 Task: Create a new event for a project status update meeting on the 16th at 5:30 PM.
Action: Mouse moved to (55, 83)
Screenshot: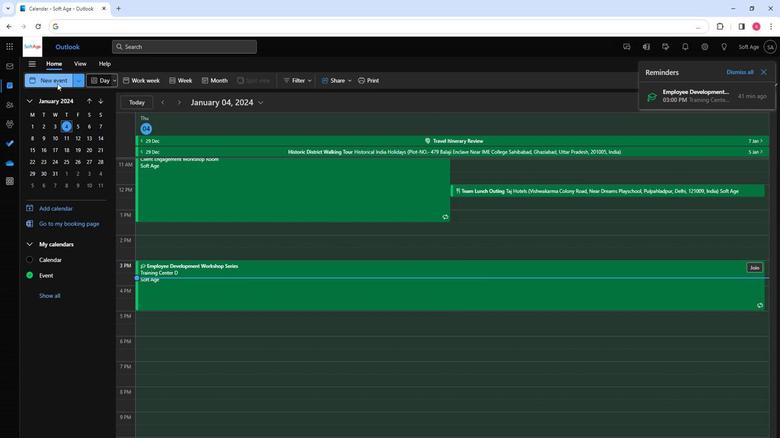
Action: Mouse pressed left at (55, 83)
Screenshot: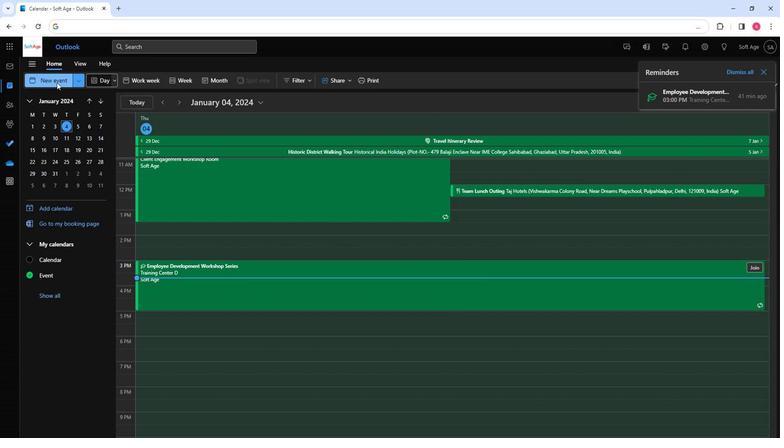 
Action: Mouse moved to (207, 139)
Screenshot: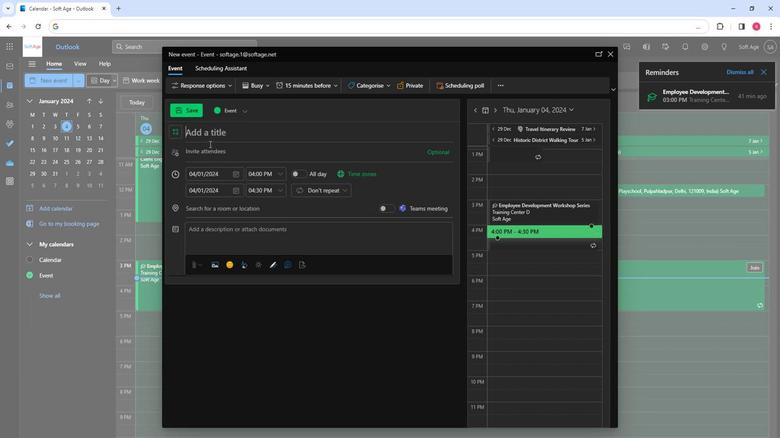
Action: Key pressed <Key.shift>Project<Key.space><Key.shift>Status<Key.space><Key.shift>Update<Key.space><Key.shift>Meeting
Screenshot: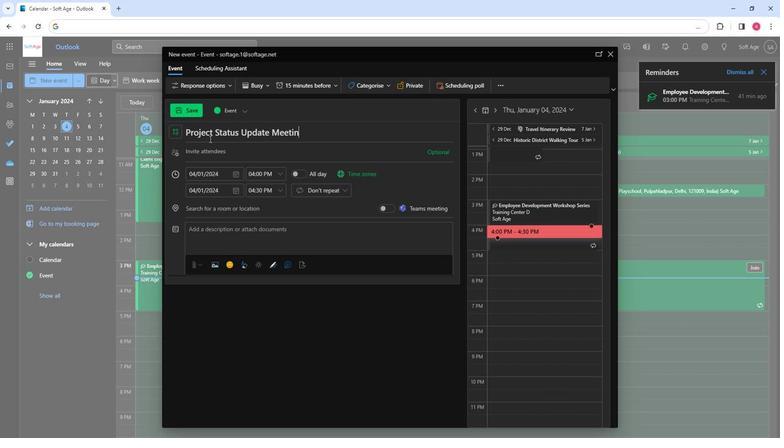 
Action: Mouse moved to (226, 145)
Screenshot: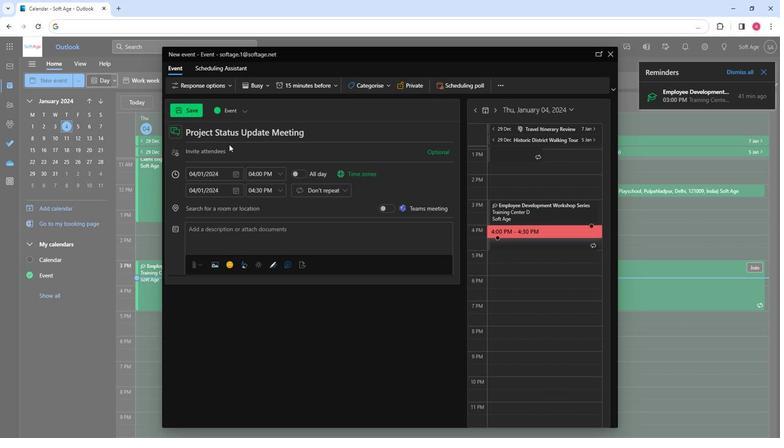
Action: Mouse pressed left at (226, 145)
Screenshot: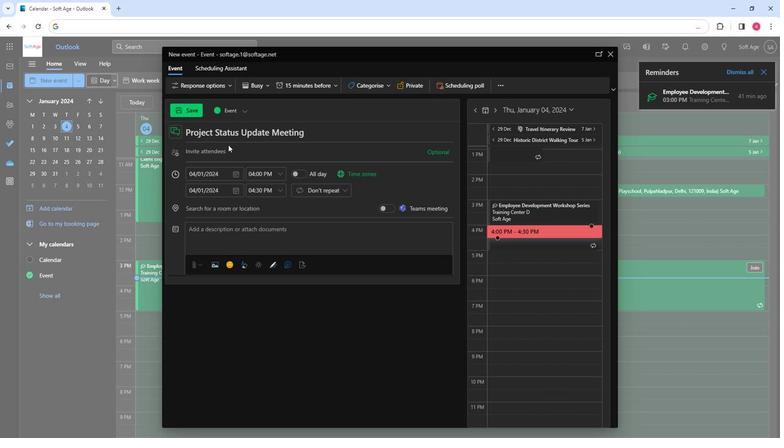 
Action: Mouse moved to (226, 154)
Screenshot: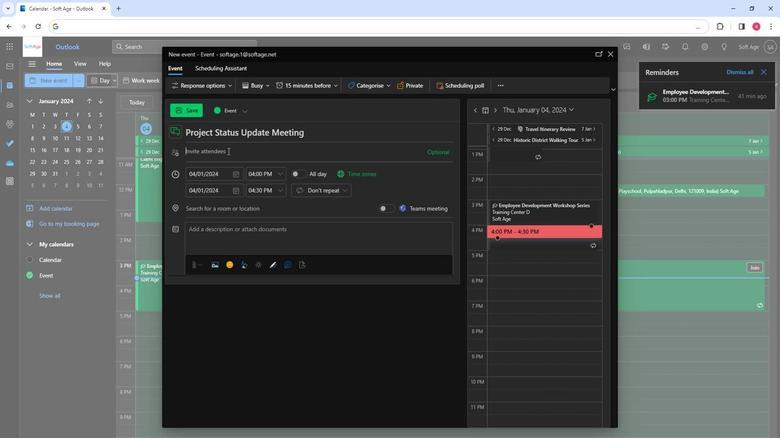 
Action: Key pressed so
Screenshot: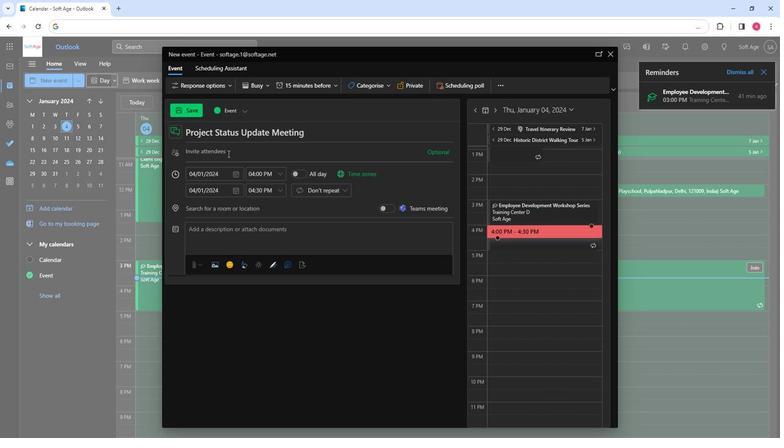 
Action: Mouse moved to (229, 182)
Screenshot: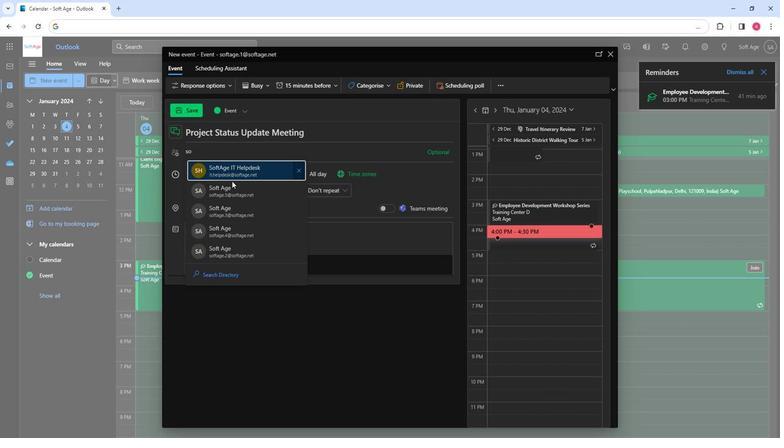 
Action: Mouse pressed left at (229, 182)
Screenshot: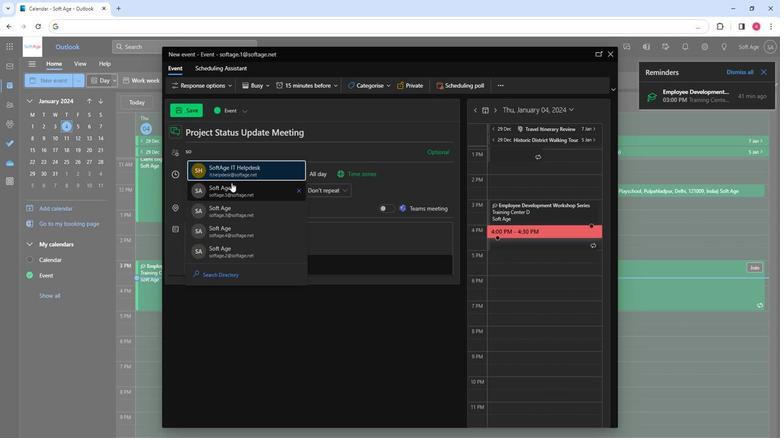 
Action: Key pressed so
Screenshot: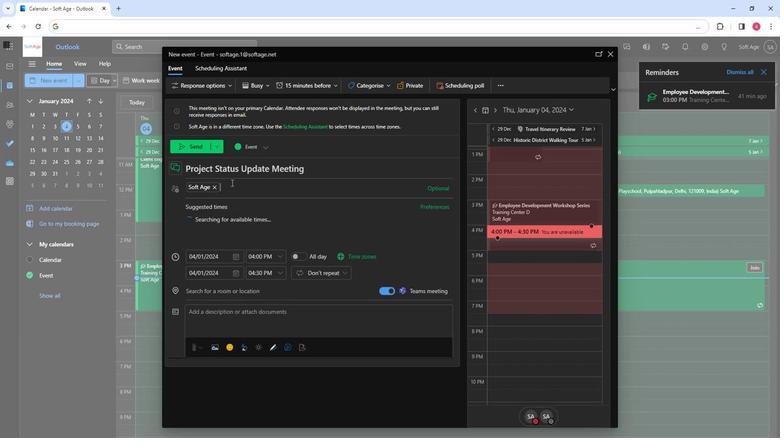 
Action: Mouse moved to (254, 255)
Screenshot: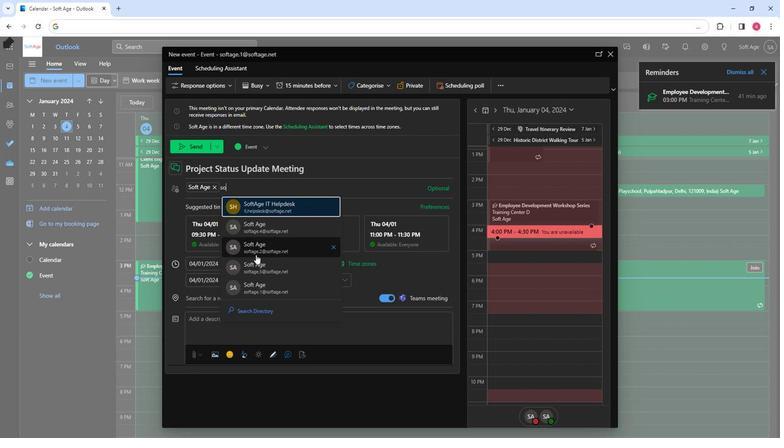 
Action: Mouse pressed left at (254, 255)
Screenshot: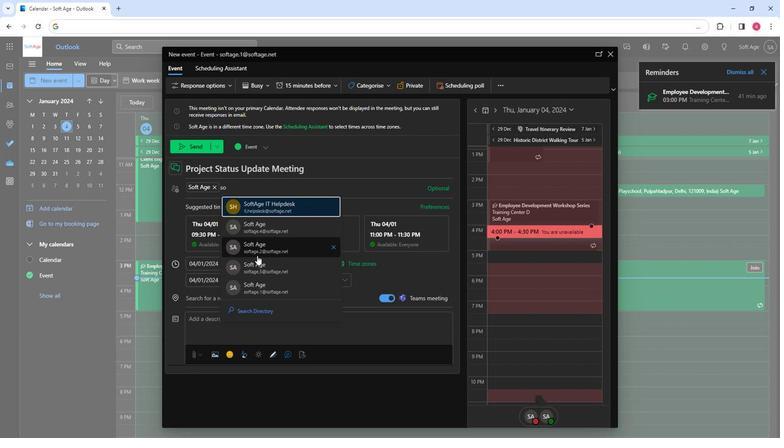 
Action: Key pressed so
Screenshot: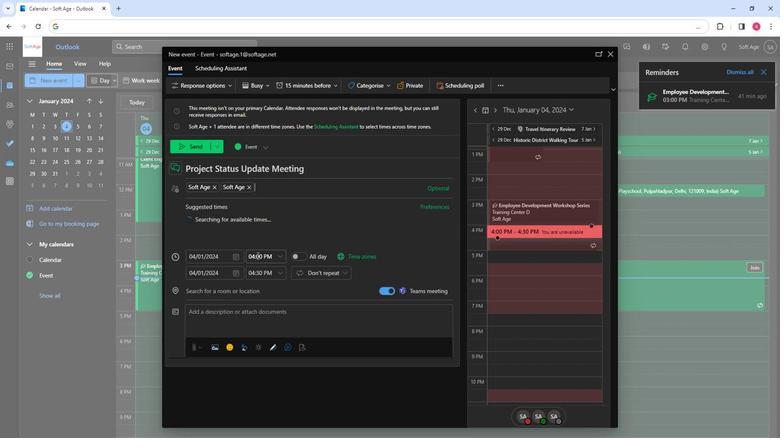 
Action: Mouse moved to (275, 271)
Screenshot: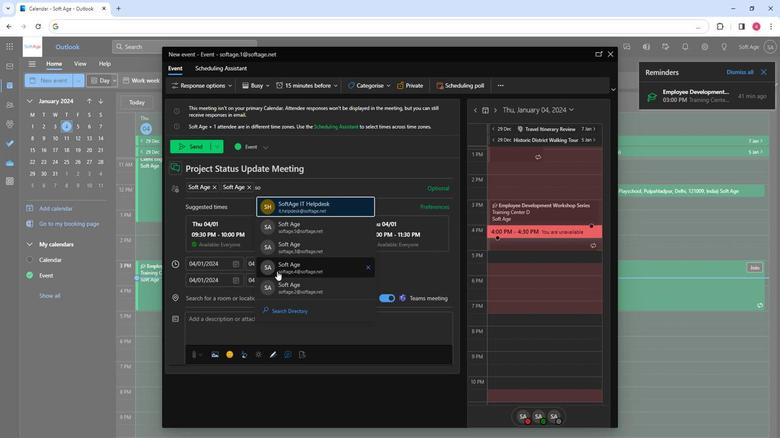 
Action: Mouse pressed left at (275, 271)
Screenshot: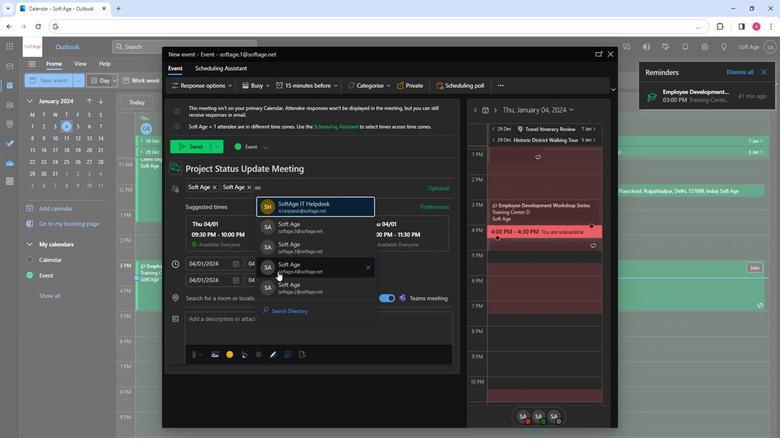 
Action: Mouse moved to (235, 263)
Screenshot: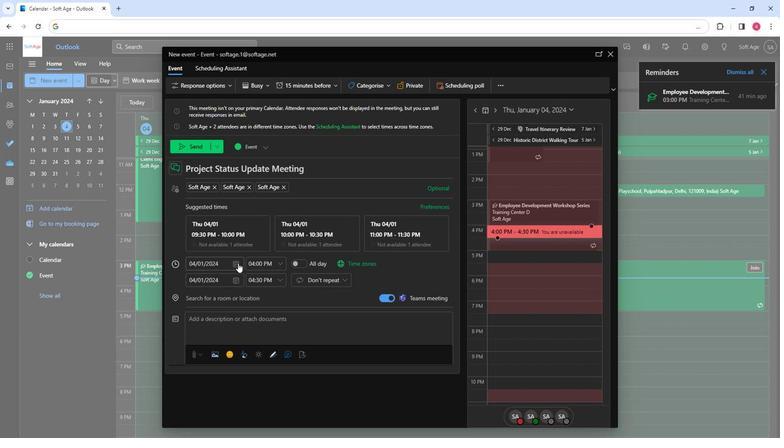 
Action: Mouse pressed left at (235, 263)
Screenshot: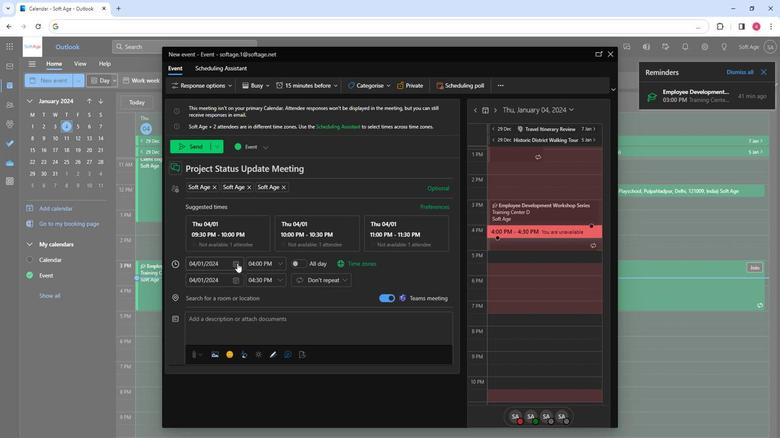 
Action: Mouse moved to (207, 329)
Screenshot: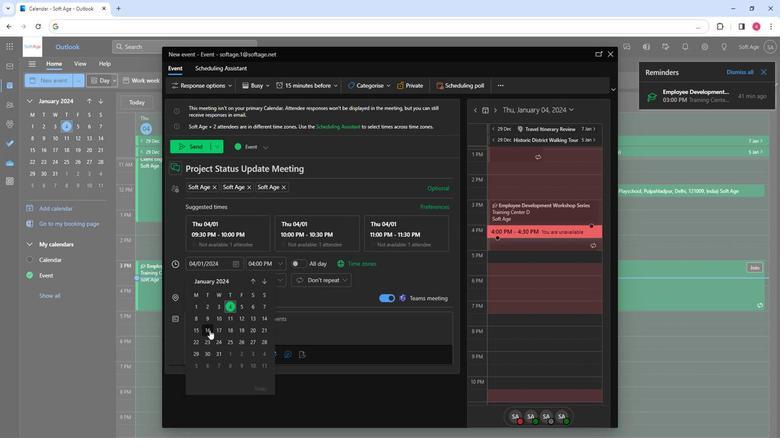 
Action: Mouse pressed left at (207, 329)
Screenshot: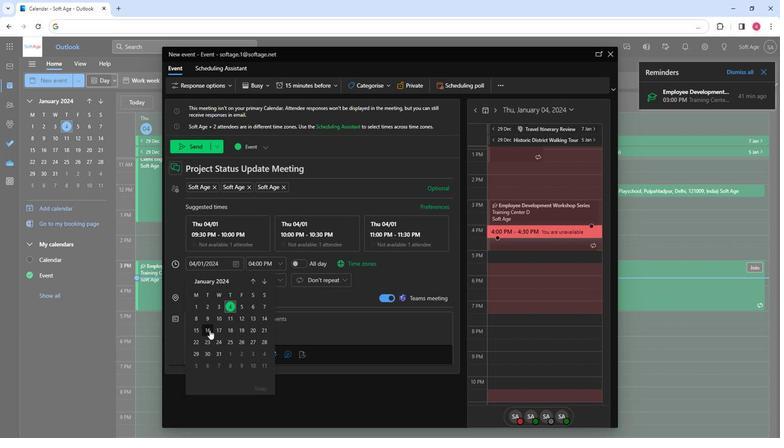 
Action: Mouse moved to (281, 263)
Screenshot: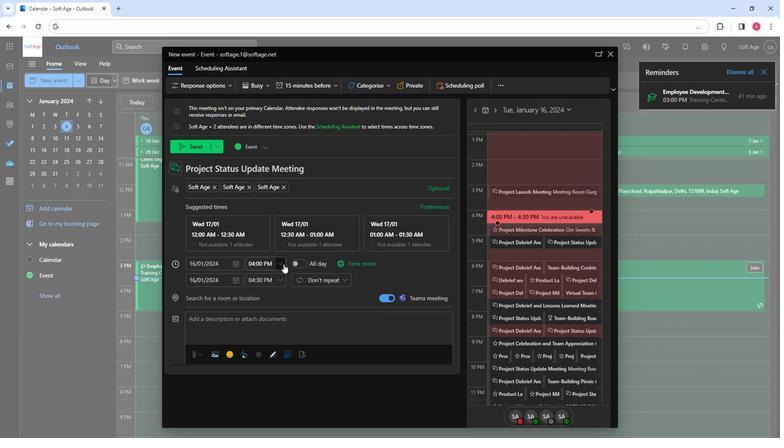 
Action: Mouse pressed left at (281, 263)
Screenshot: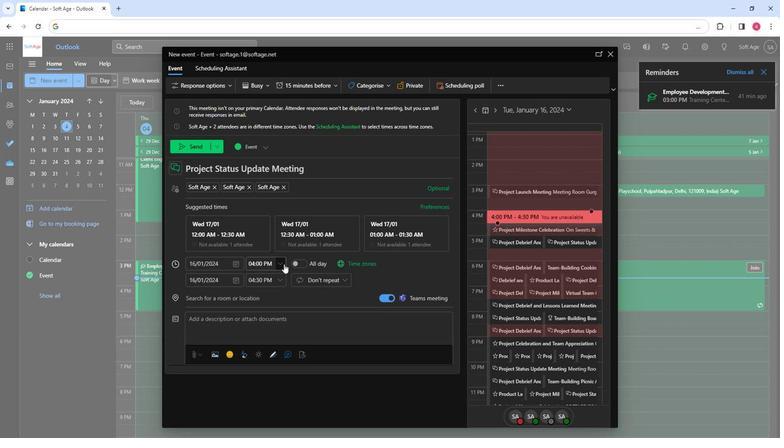 
Action: Mouse moved to (263, 321)
Screenshot: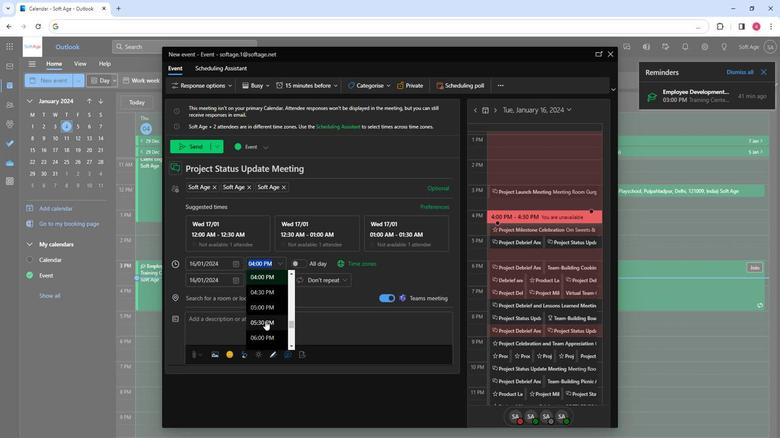 
Action: Mouse pressed left at (263, 321)
Screenshot: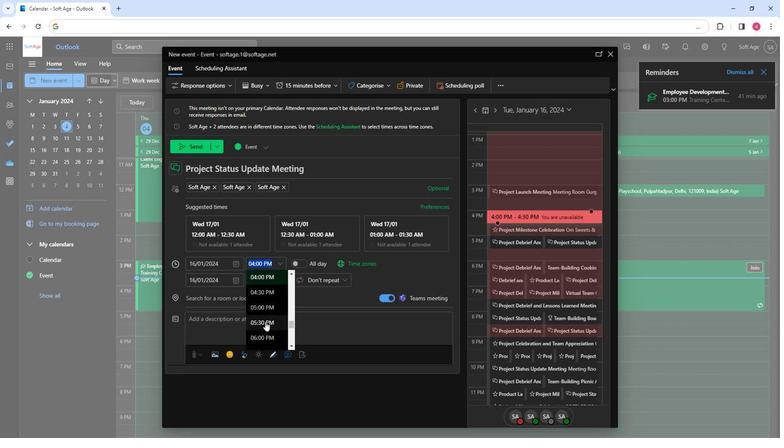 
Action: Mouse moved to (231, 295)
Screenshot: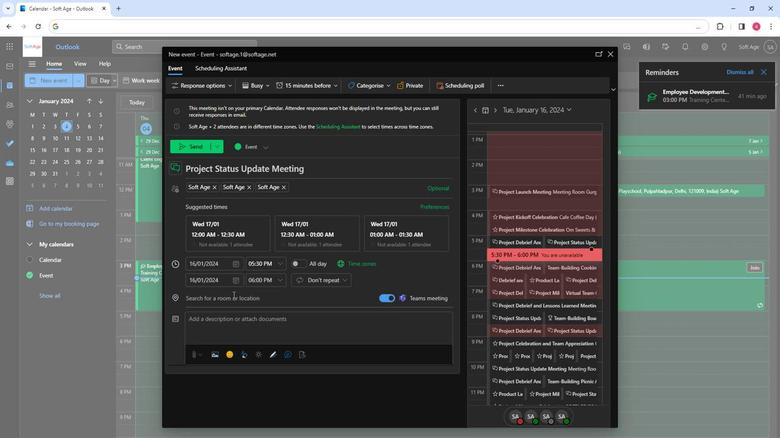 
Action: Mouse pressed left at (231, 295)
Screenshot: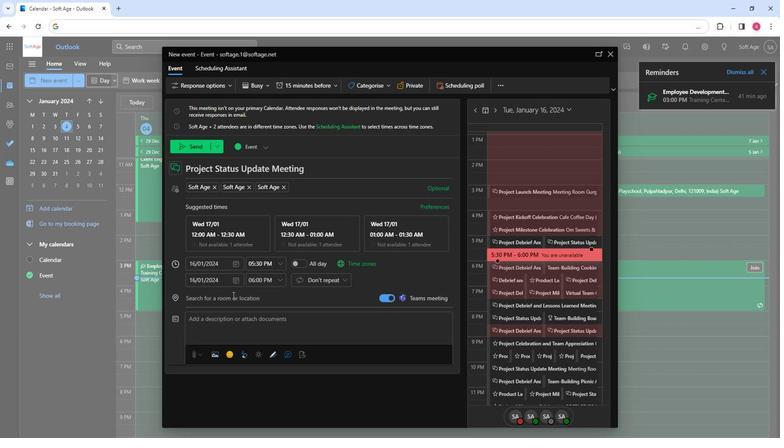 
Action: Mouse moved to (251, 217)
Screenshot: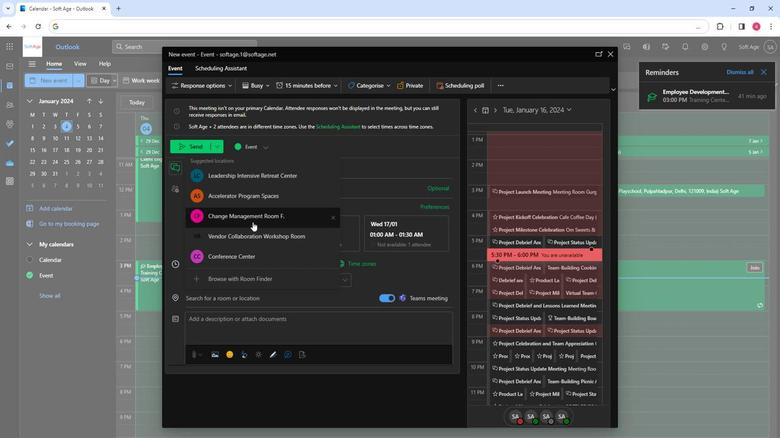 
Action: Mouse pressed left at (251, 217)
Screenshot: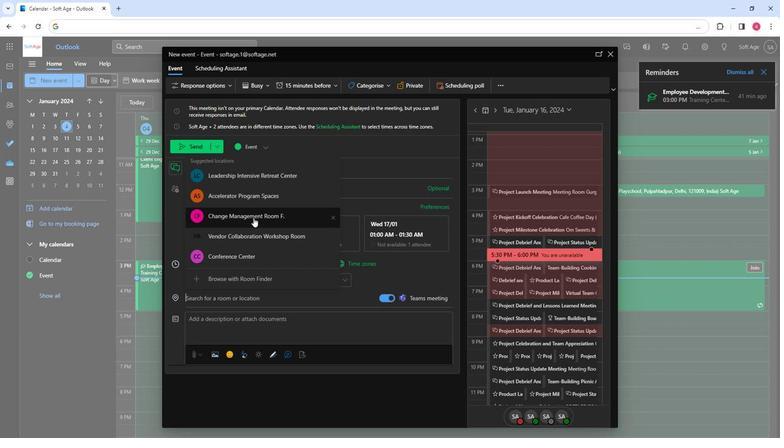 
Action: Mouse moved to (200, 322)
Screenshot: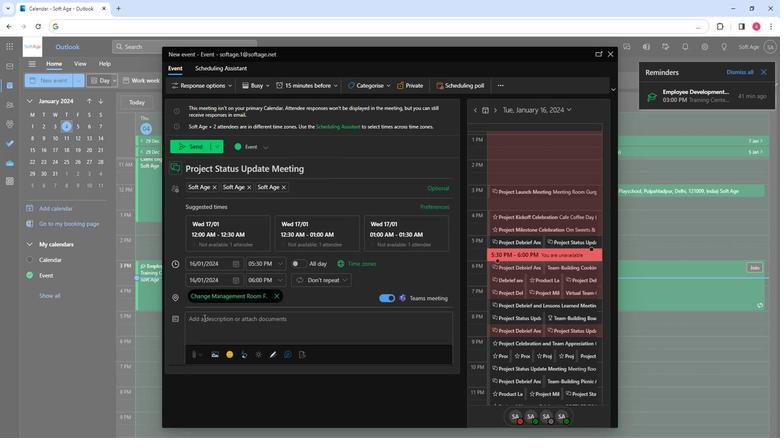 
Action: Mouse pressed left at (200, 322)
Screenshot: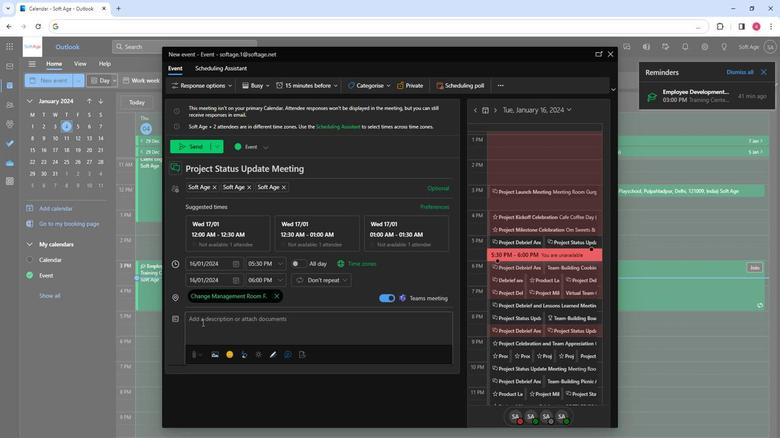 
Action: Key pressed <Key.shift>Conduct<Key.space>an<Key.space>insightful<Key.space>project<Key.space>status<Key.space>meeting.<Key.space><Key.shift>Review<Key.space>milestones,<Key.space>discuss<Key.space>challenges,<Key.space>and<Key.space>collaboratively<Key.space>strategize<Key.space>to<Key.space>ensure<Key.space>alignment<Key.space>with<Key.space>project<Key.space>goals,<Key.space>fostering<Key.space>effecitve<Key.space>communication<Key.space>and<Key.space>team<Key.space>coordination.
Screenshot: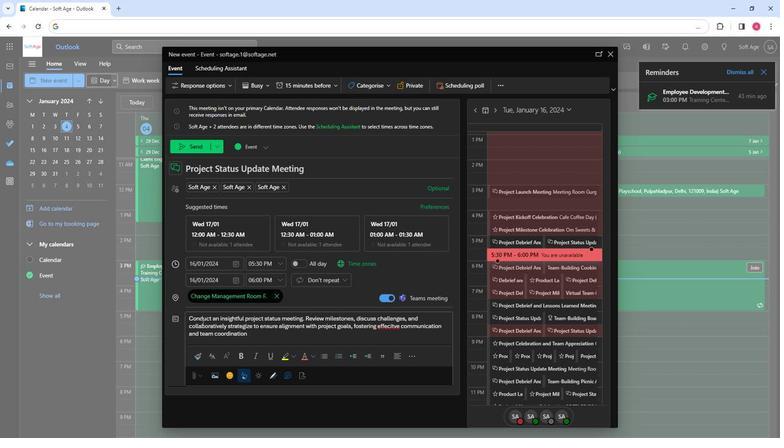
Action: Mouse moved to (384, 327)
Screenshot: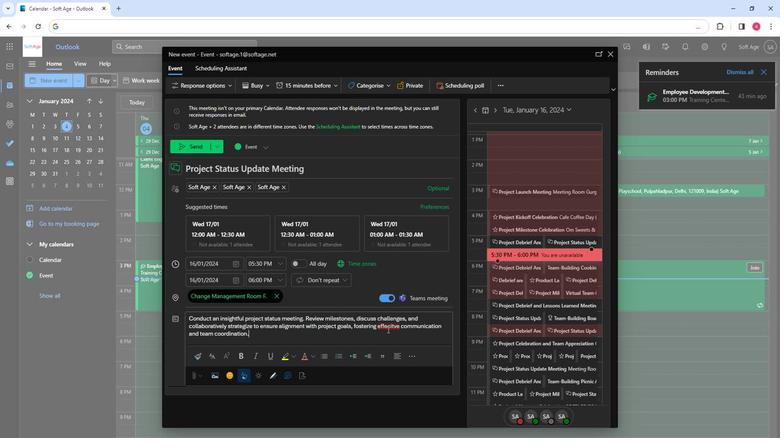 
Action: Mouse pressed right at (384, 327)
Screenshot: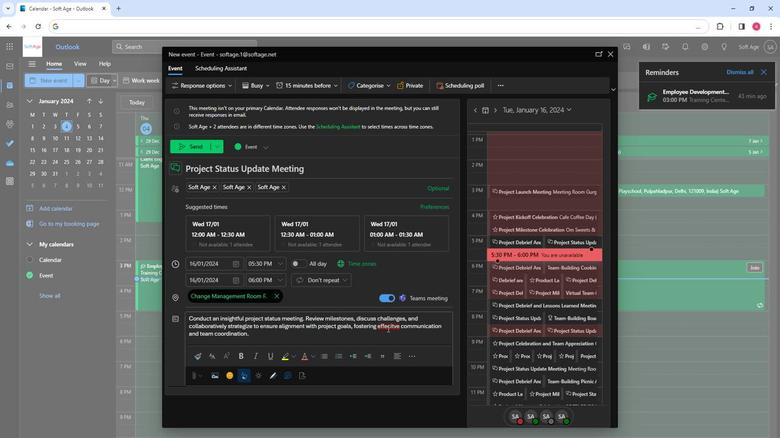 
Action: Mouse moved to (367, 337)
Screenshot: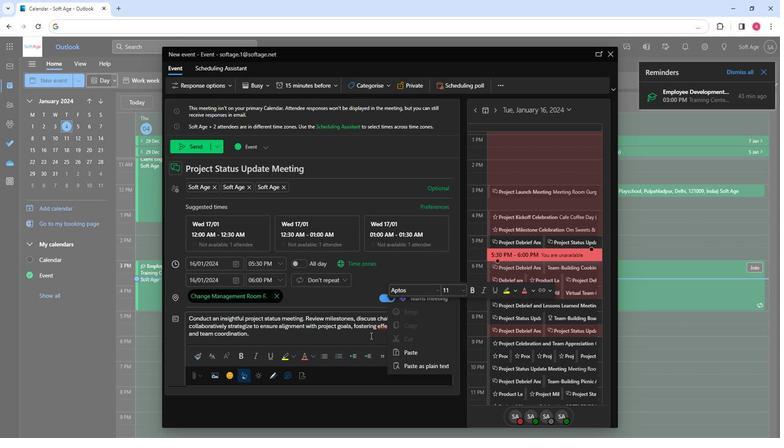 
Action: Mouse pressed left at (367, 337)
Screenshot: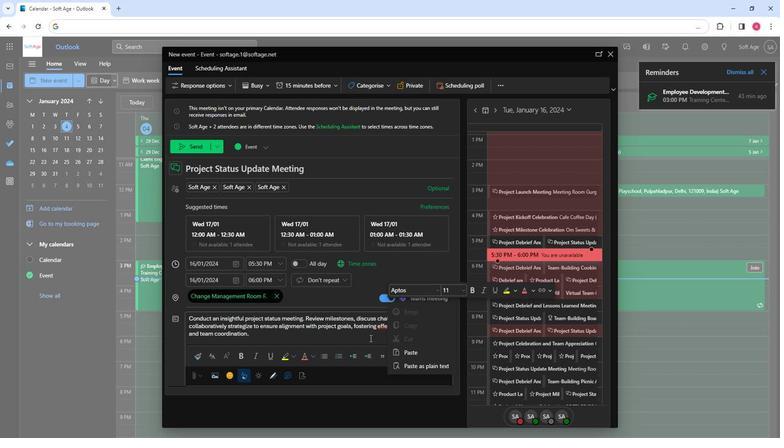 
Action: Mouse moved to (380, 326)
Screenshot: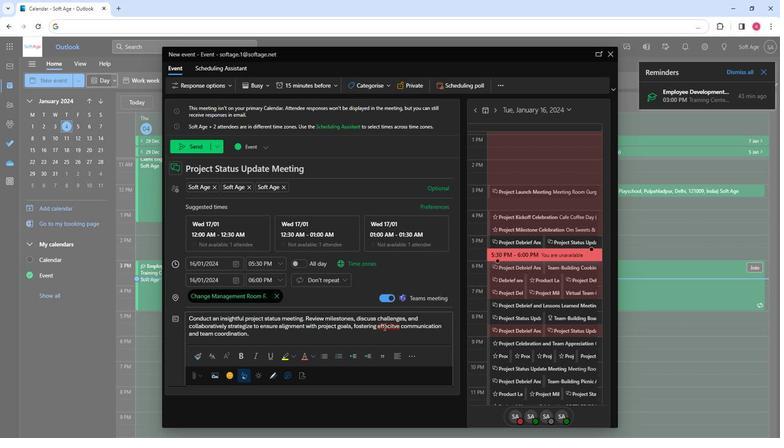
Action: Mouse pressed right at (380, 326)
Screenshot: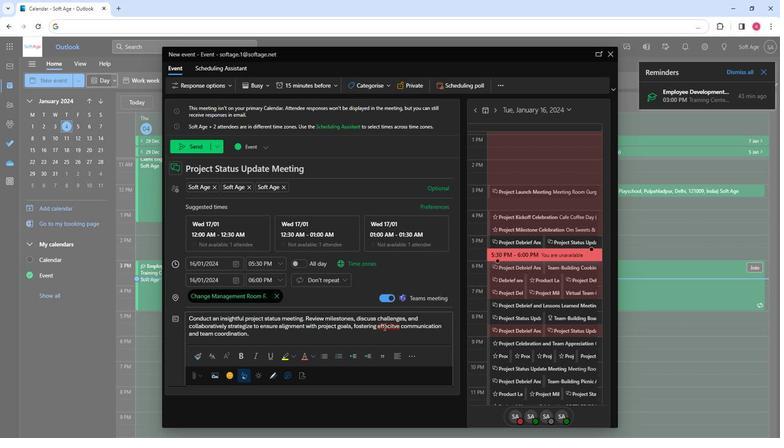 
Action: Mouse moved to (368, 337)
Screenshot: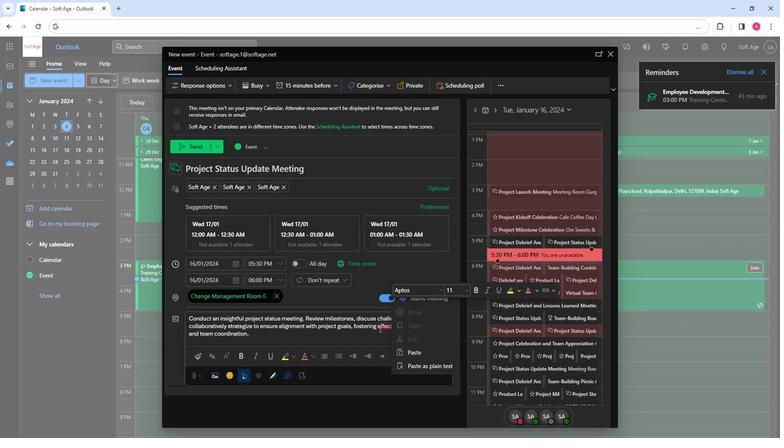 
Action: Mouse pressed left at (368, 337)
Screenshot: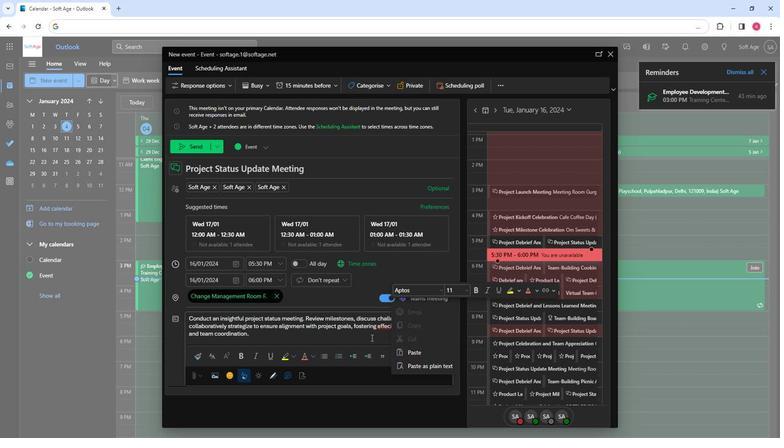 
Action: Mouse moved to (395, 327)
Screenshot: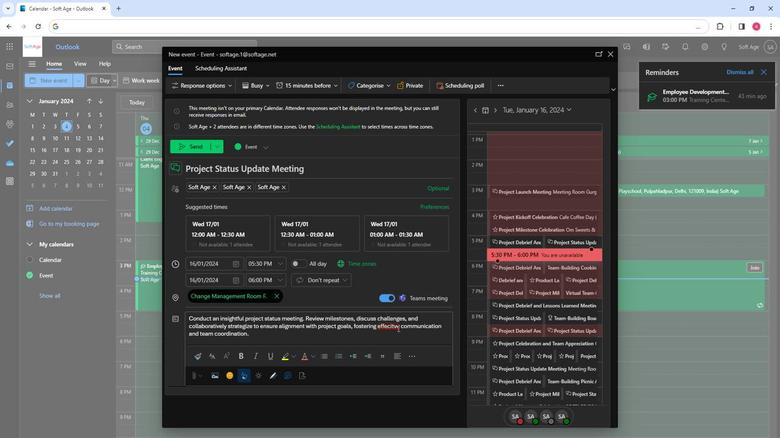 
Action: Mouse pressed left at (395, 327)
Screenshot: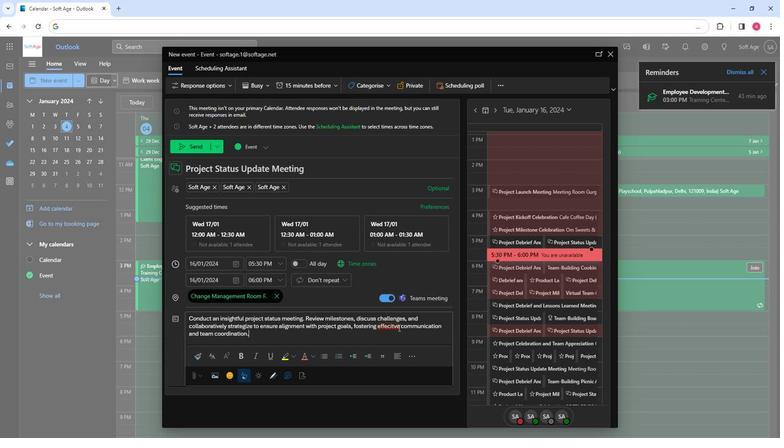 
Action: Mouse moved to (376, 326)
Screenshot: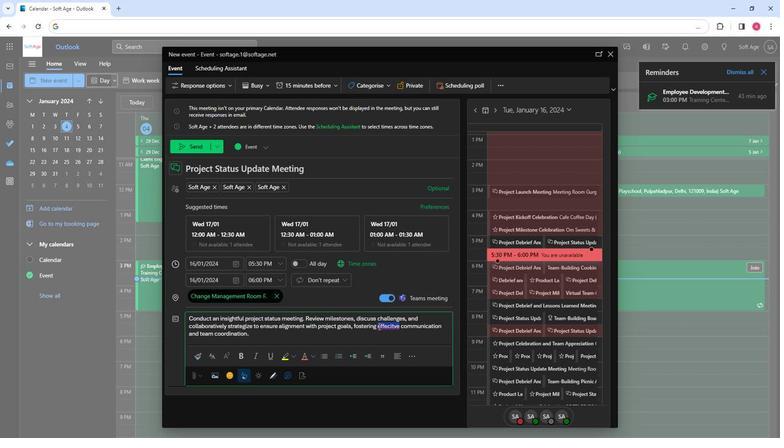 
Action: Key pressed <Key.backspace>
Screenshot: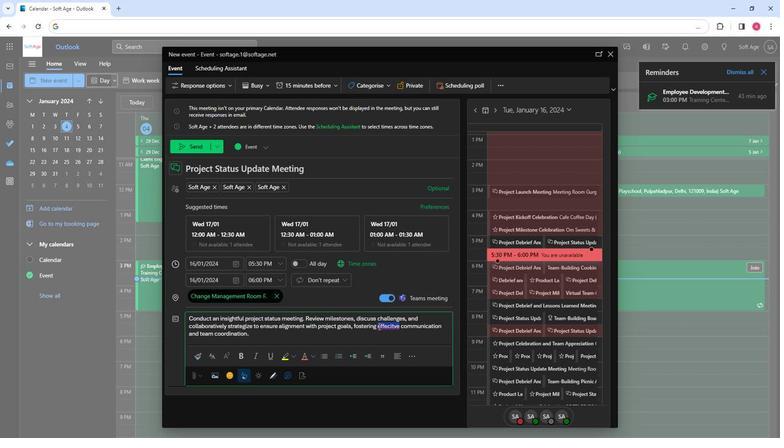 
Action: Mouse moved to (376, 326)
Screenshot: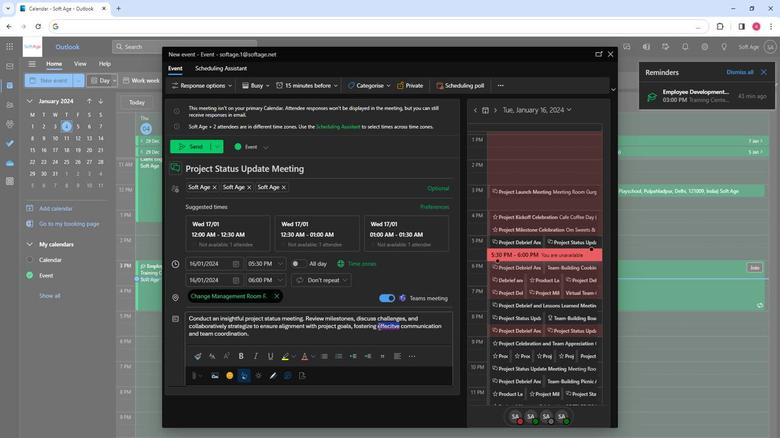 
Action: Key pressed effective
Screenshot: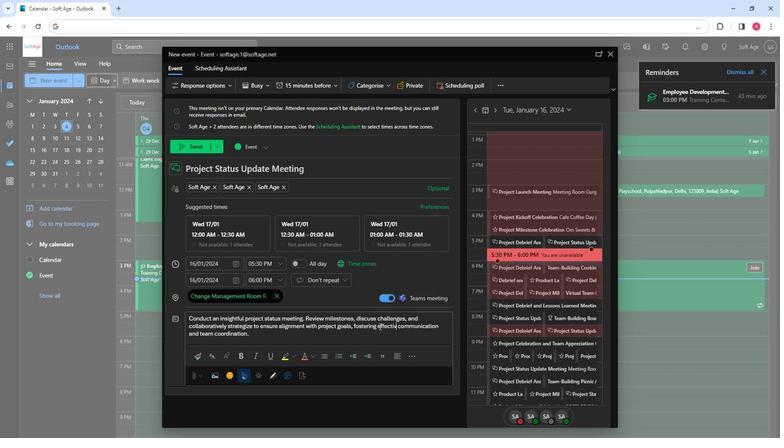 
Action: Mouse moved to (257, 337)
Screenshot: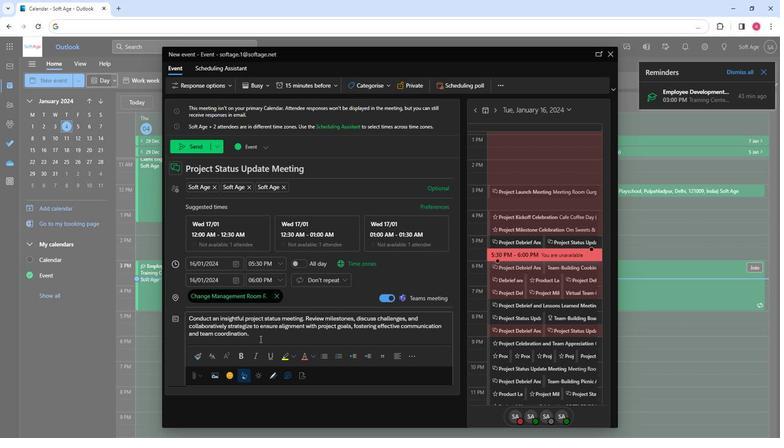 
Action: Mouse pressed left at (257, 337)
Screenshot: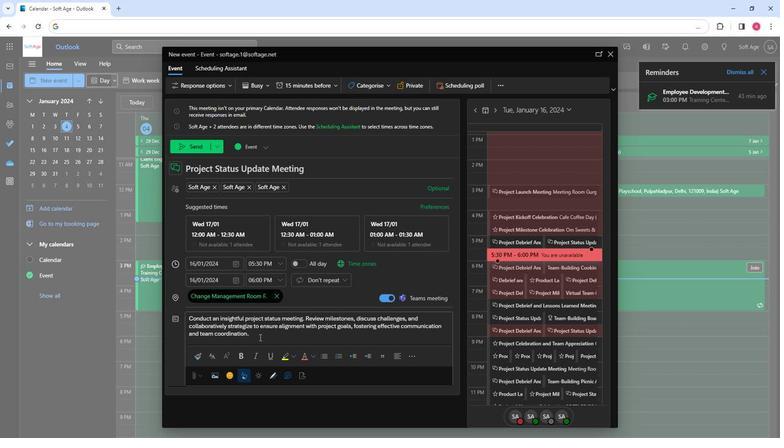 
Action: Mouse pressed left at (257, 337)
Screenshot: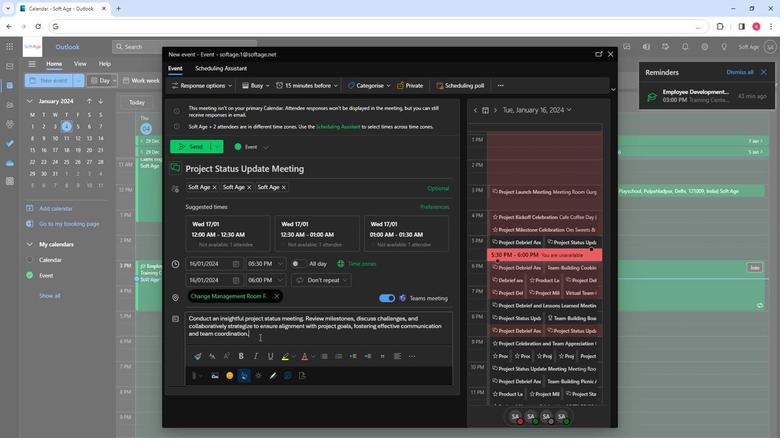 
Action: Mouse pressed left at (257, 337)
Screenshot: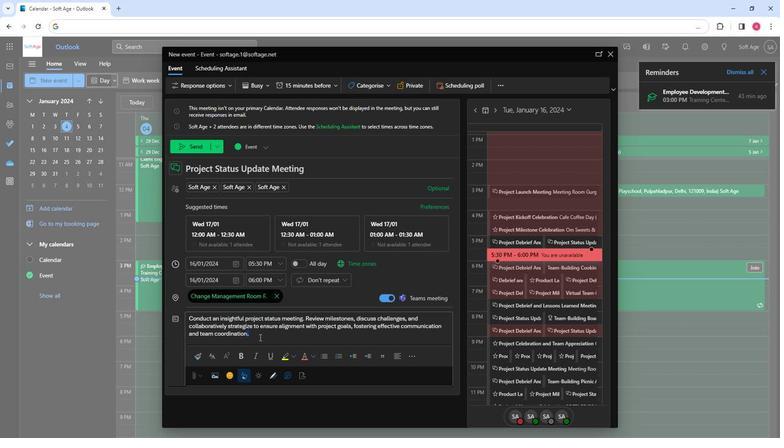 
Action: Mouse pressed left at (257, 337)
Screenshot: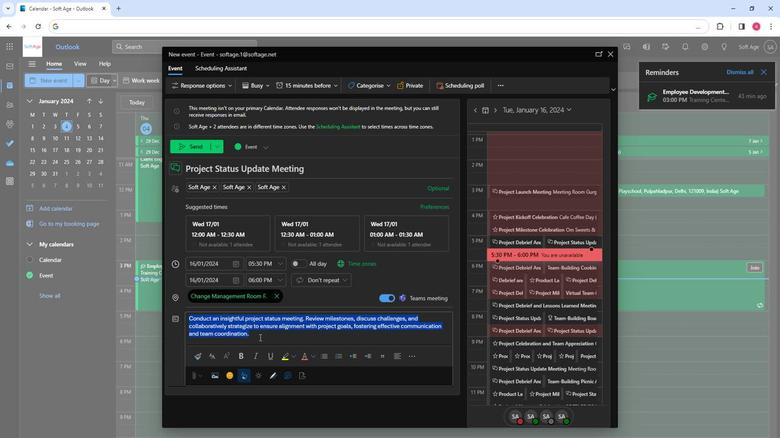 
Action: Mouse moved to (214, 354)
Screenshot: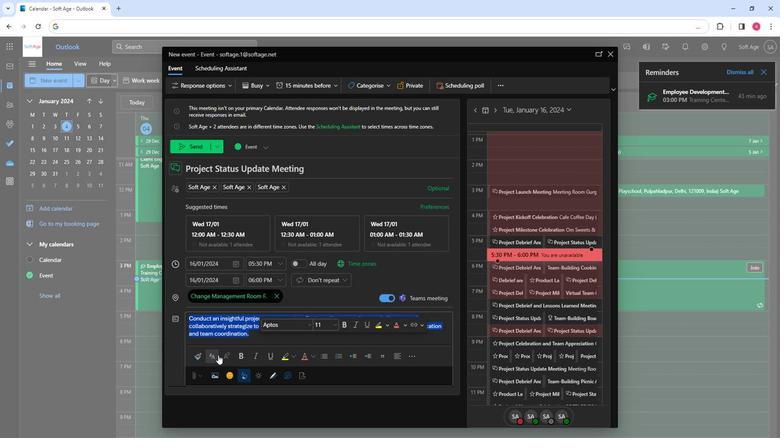 
Action: Mouse pressed left at (214, 354)
Screenshot: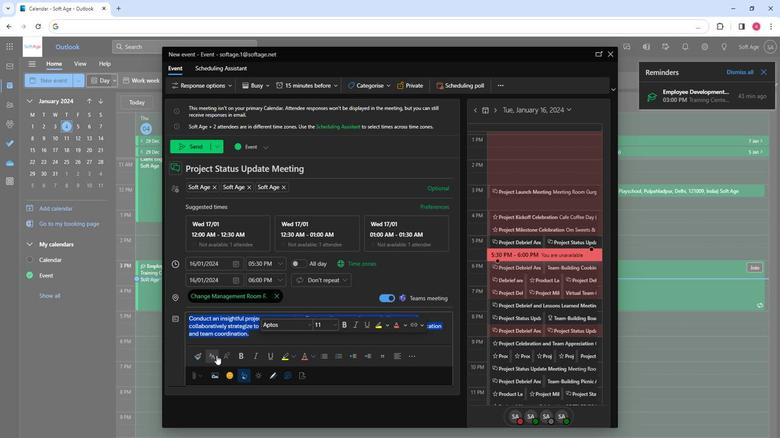
Action: Mouse moved to (281, 305)
Screenshot: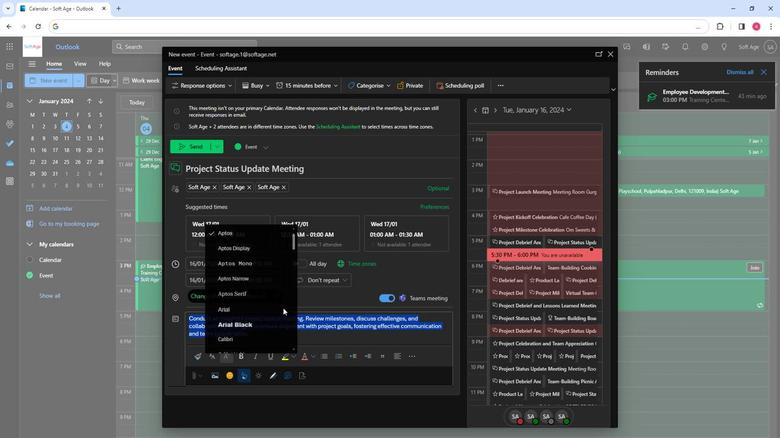 
Action: Mouse scrolled (281, 304) with delta (0, 0)
Screenshot: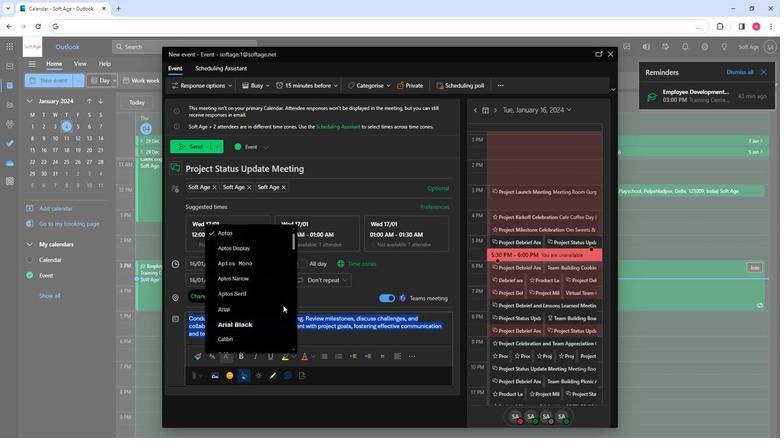 
Action: Mouse scrolled (281, 304) with delta (0, 0)
Screenshot: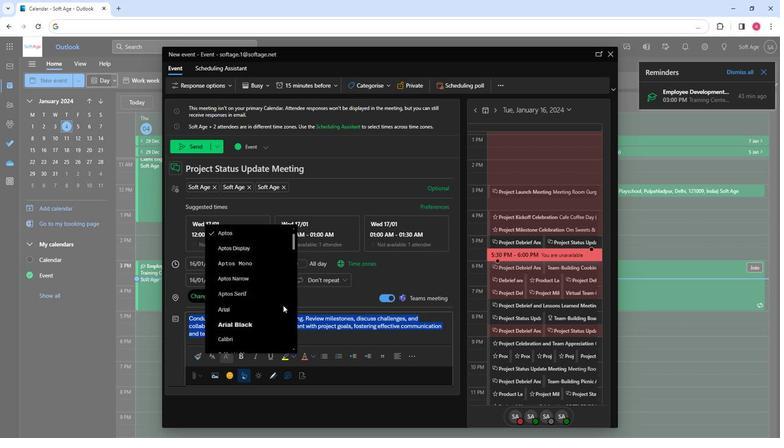 
Action: Mouse moved to (238, 288)
Screenshot: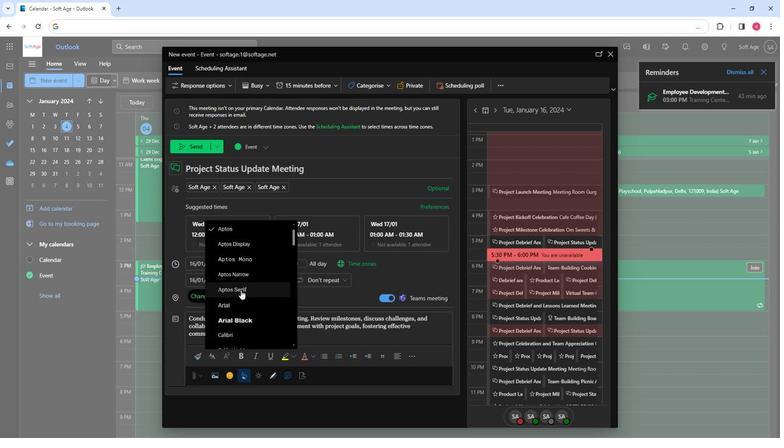 
Action: Mouse pressed left at (238, 288)
Screenshot: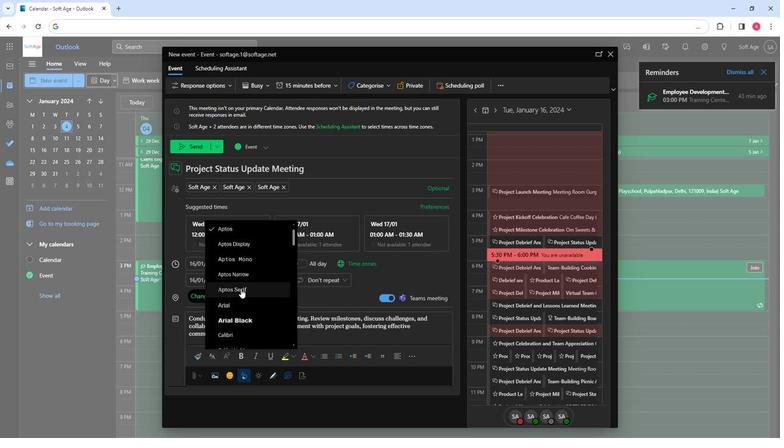 
Action: Mouse moved to (362, 357)
Screenshot: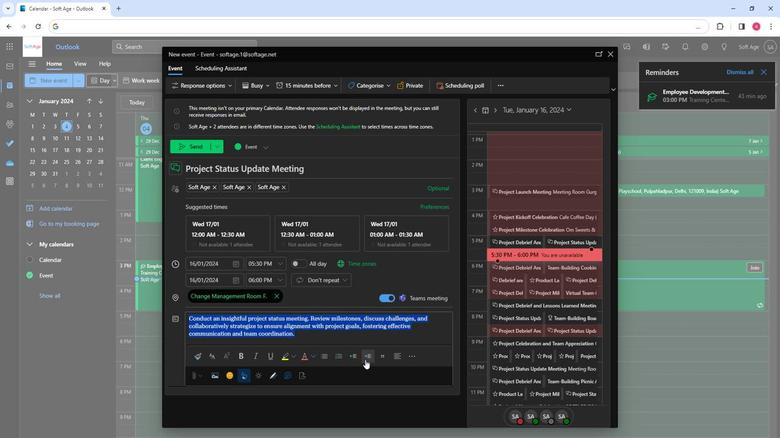 
Action: Mouse pressed left at (362, 357)
Screenshot: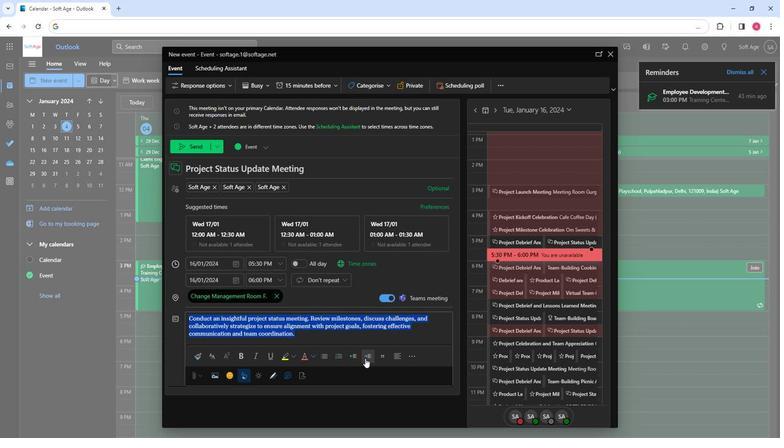 
Action: Mouse moved to (310, 355)
Screenshot: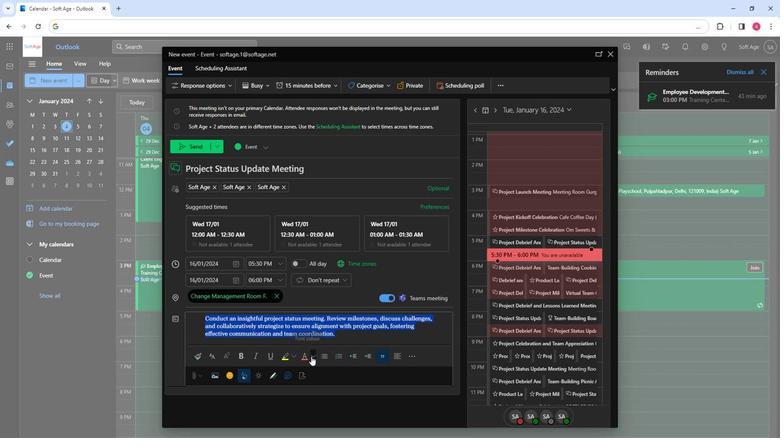 
Action: Mouse pressed left at (310, 355)
Screenshot: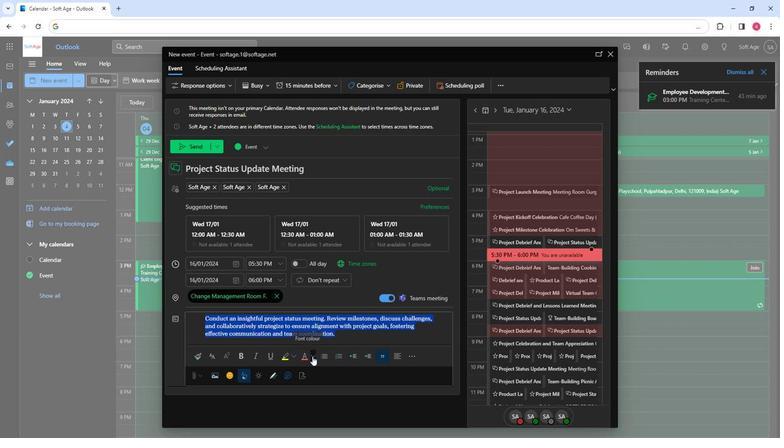 
Action: Mouse moved to (344, 296)
Screenshot: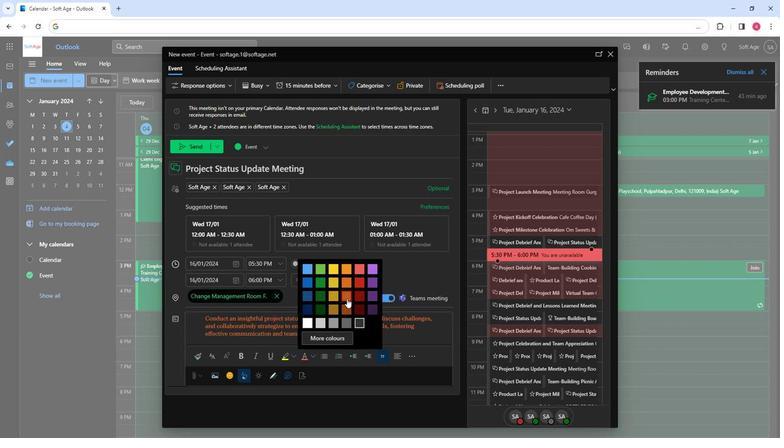 
Action: Mouse pressed left at (344, 296)
Screenshot: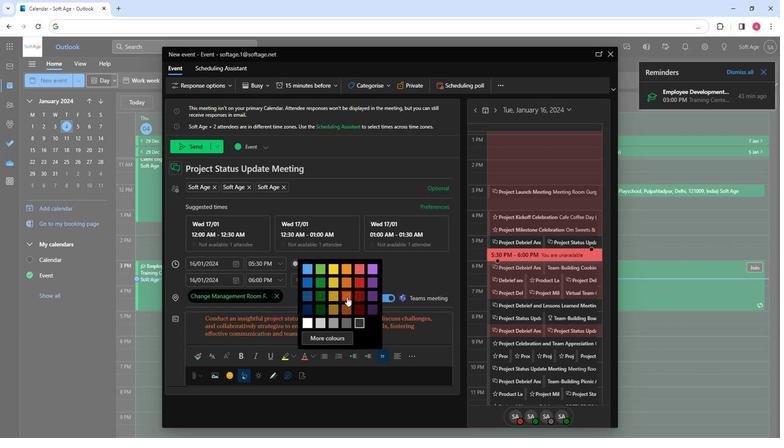 
Action: Mouse moved to (355, 342)
Screenshot: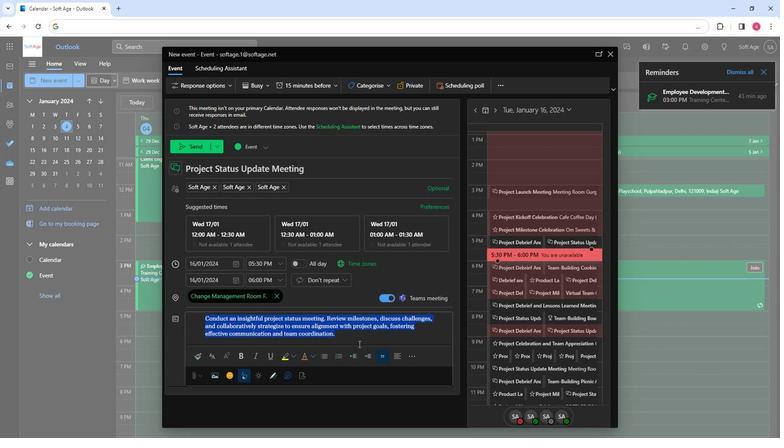 
Action: Mouse pressed left at (355, 342)
Screenshot: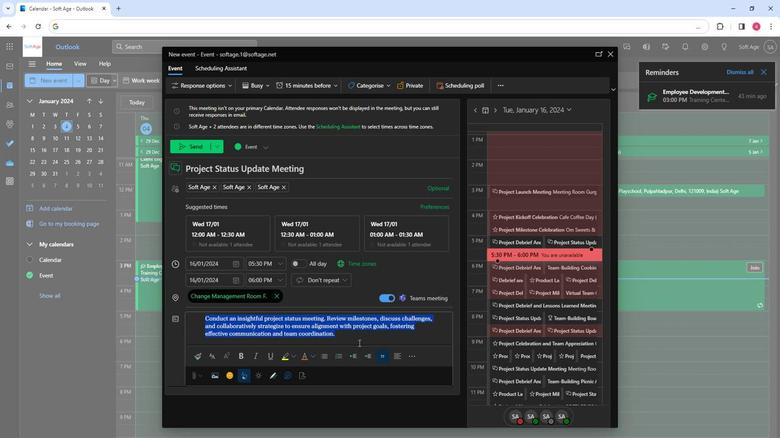 
Action: Mouse moved to (183, 144)
Screenshot: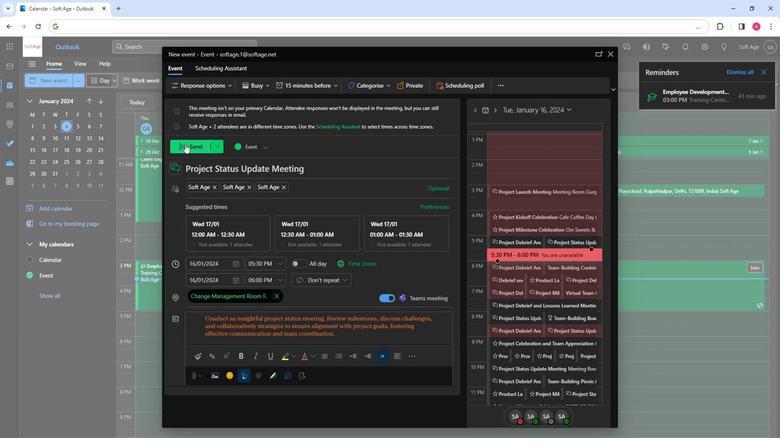 
Action: Mouse pressed left at (183, 144)
Screenshot: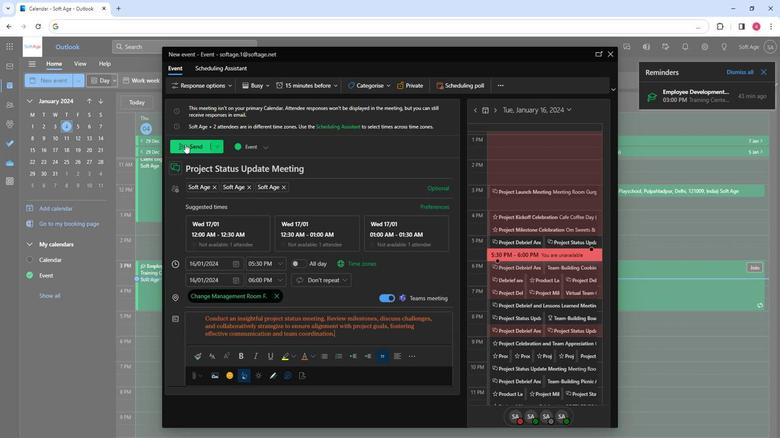 
Action: Mouse moved to (347, 342)
Screenshot: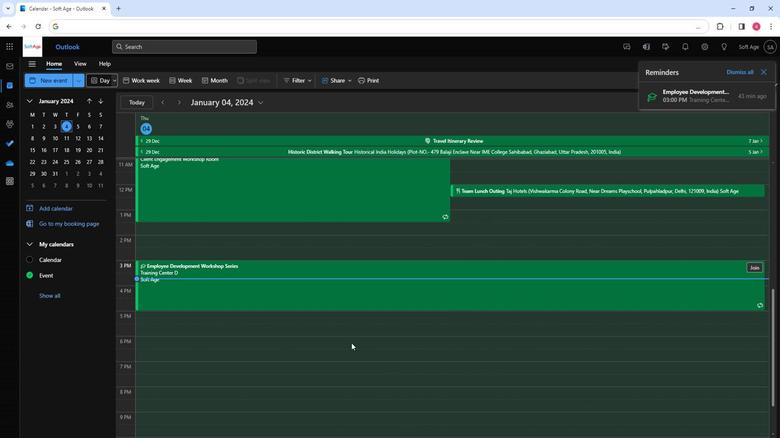 
